 Task: Add Jarrow Formulas Quercetin 500 to the cart.
Action: Mouse moved to (298, 134)
Screenshot: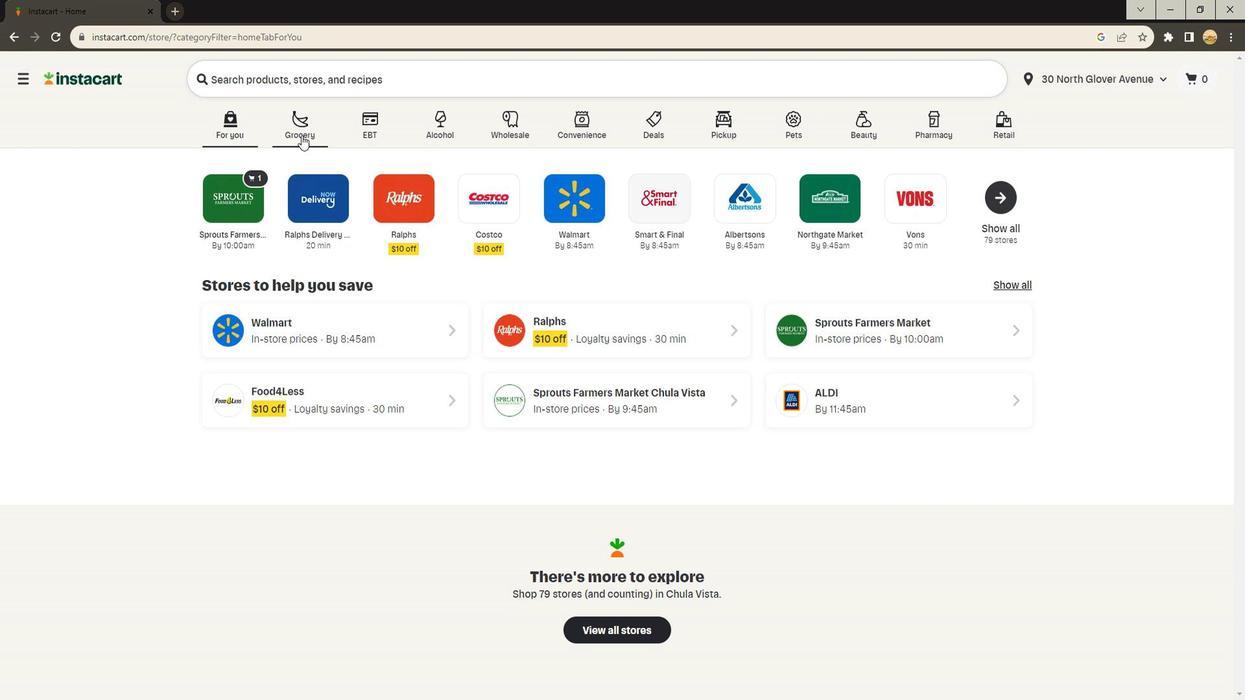 
Action: Mouse pressed left at (298, 134)
Screenshot: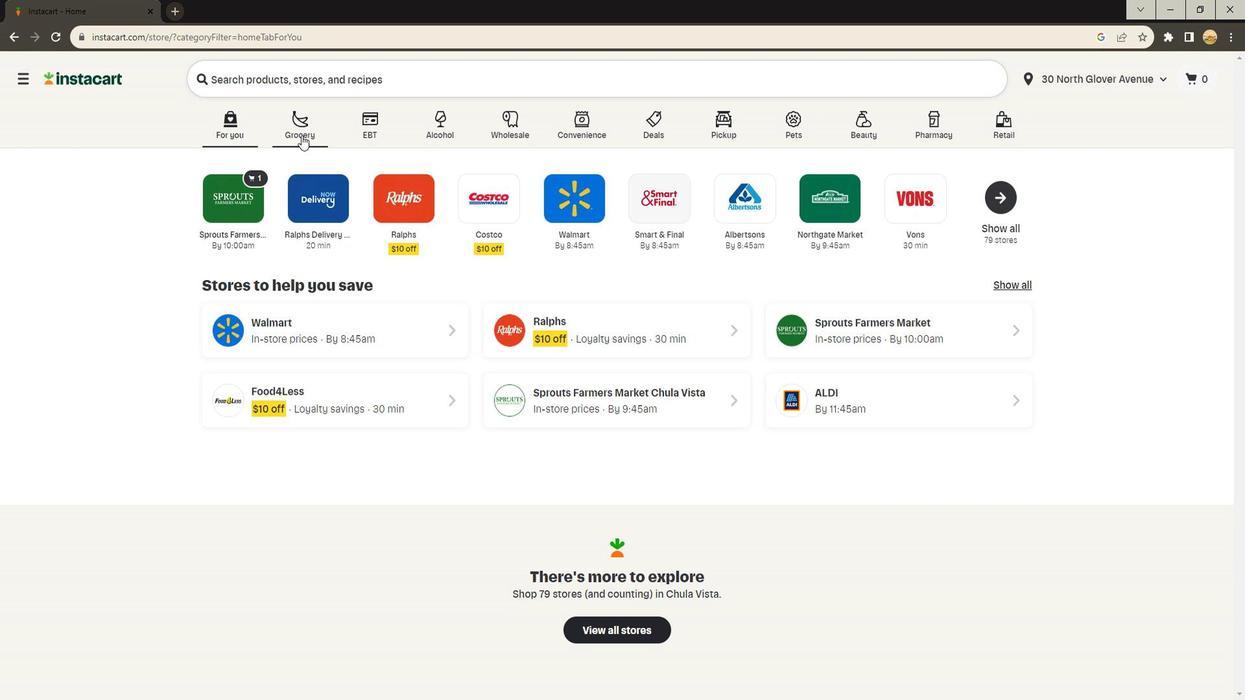 
Action: Mouse moved to (289, 382)
Screenshot: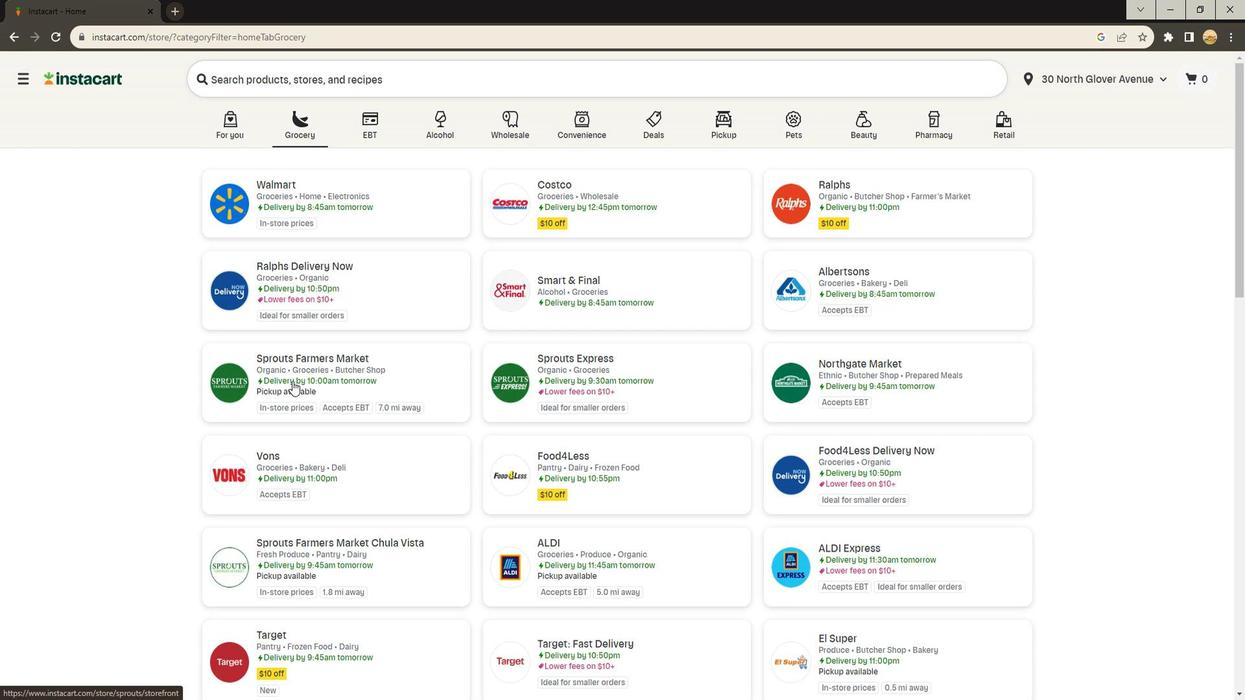 
Action: Mouse pressed left at (289, 382)
Screenshot: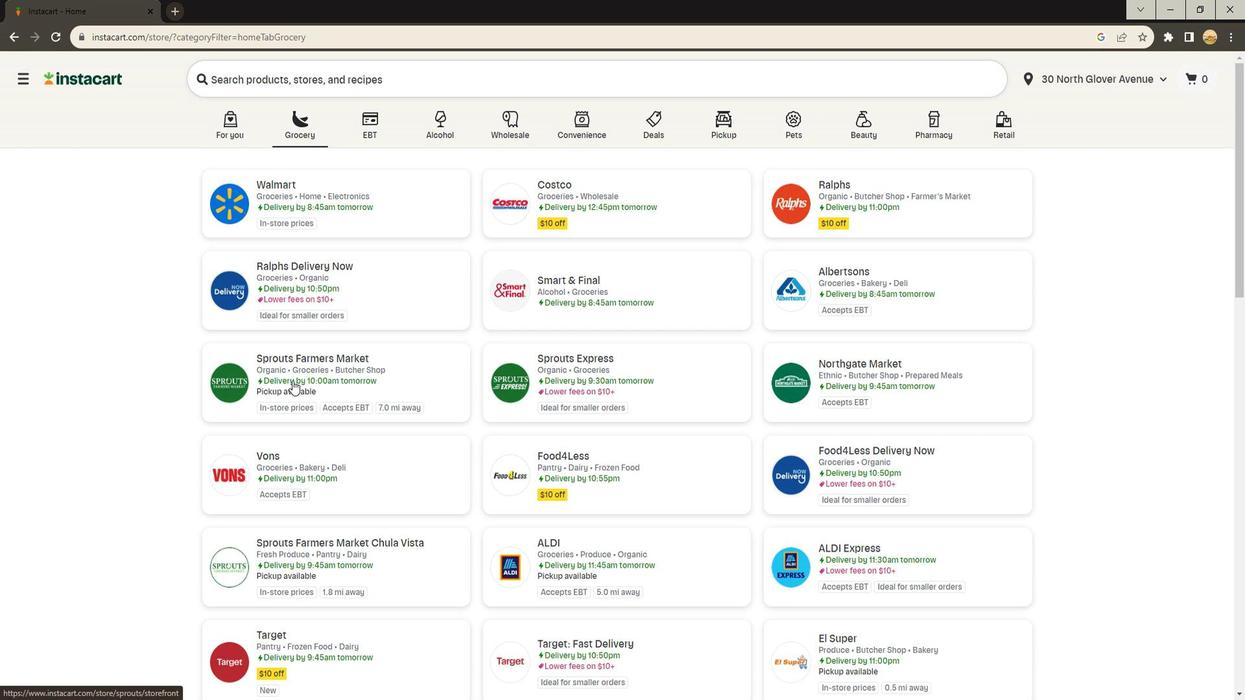 
Action: Mouse moved to (40, 409)
Screenshot: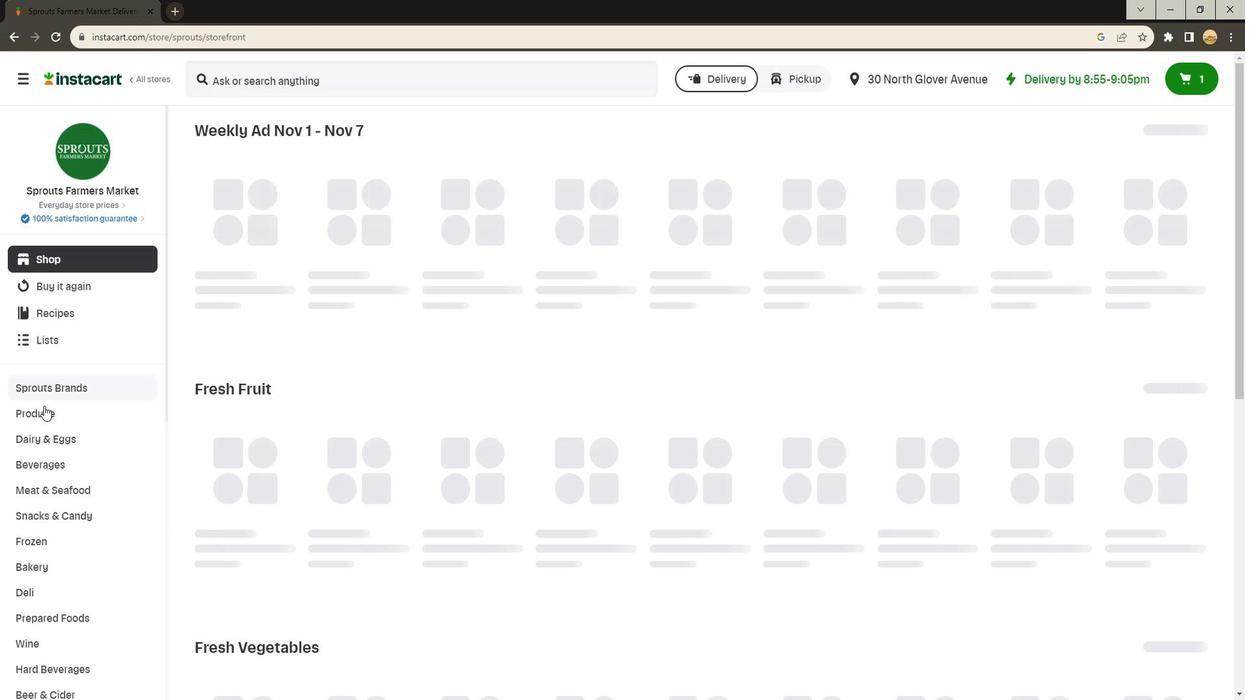 
Action: Mouse scrolled (40, 408) with delta (0, 0)
Screenshot: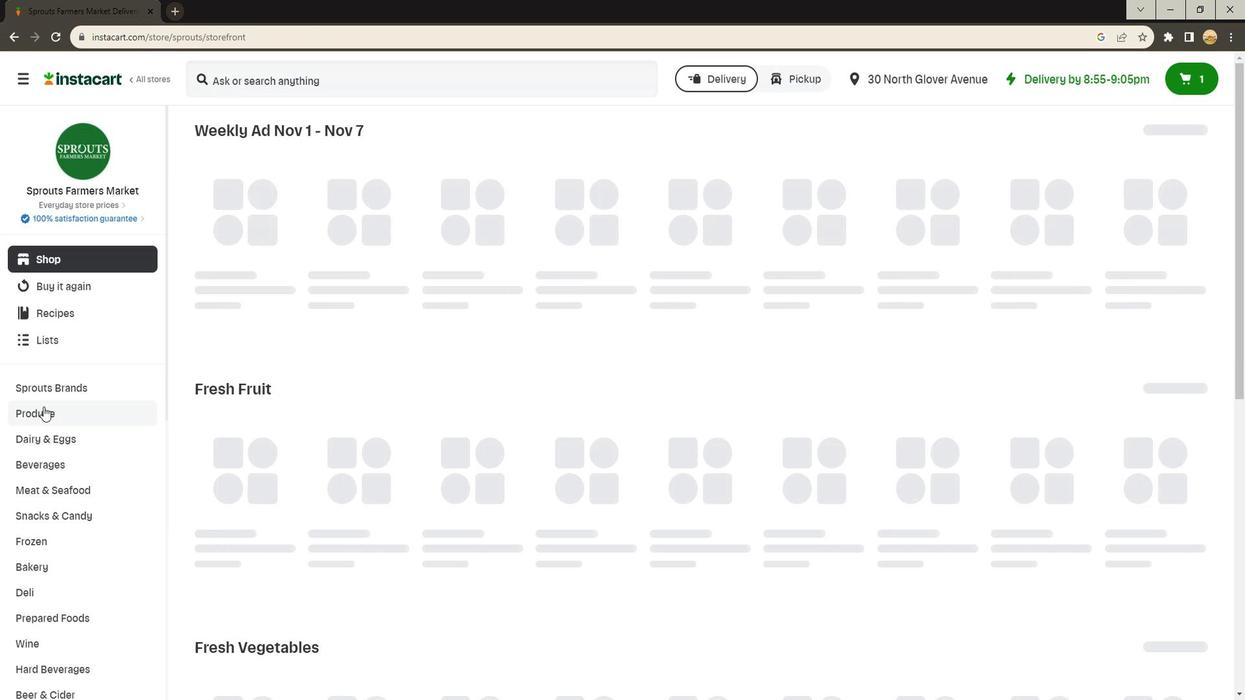 
Action: Mouse scrolled (40, 408) with delta (0, 0)
Screenshot: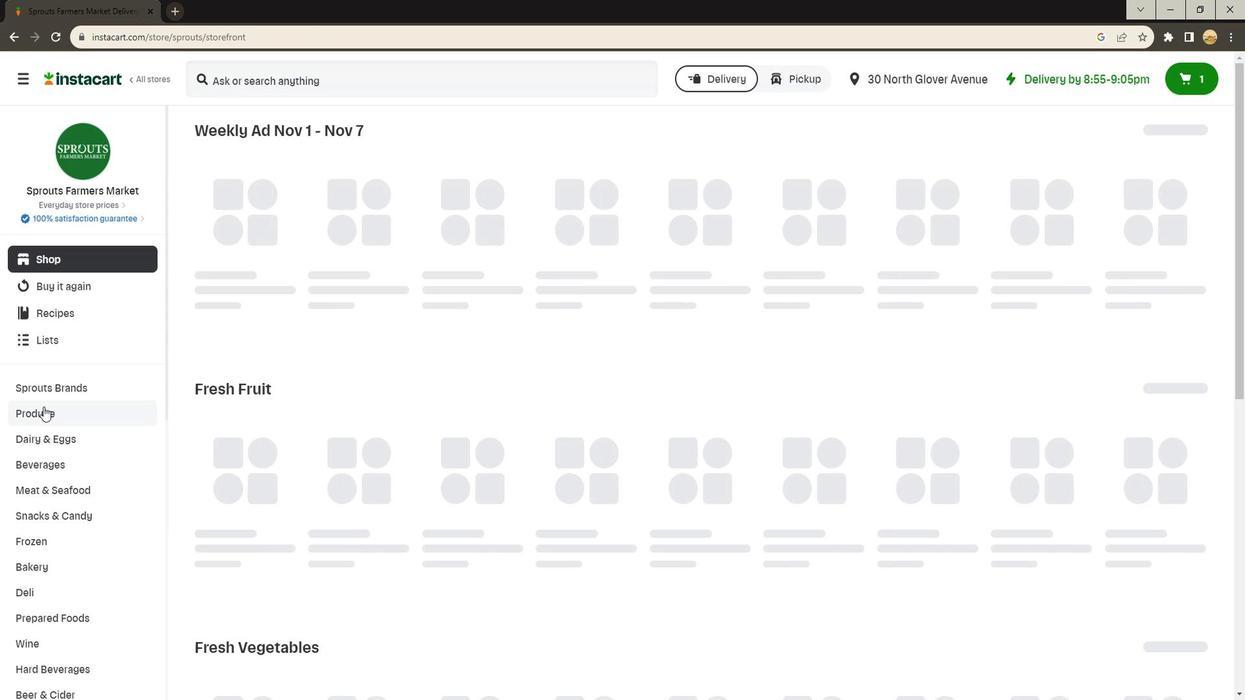 
Action: Mouse moved to (39, 409)
Screenshot: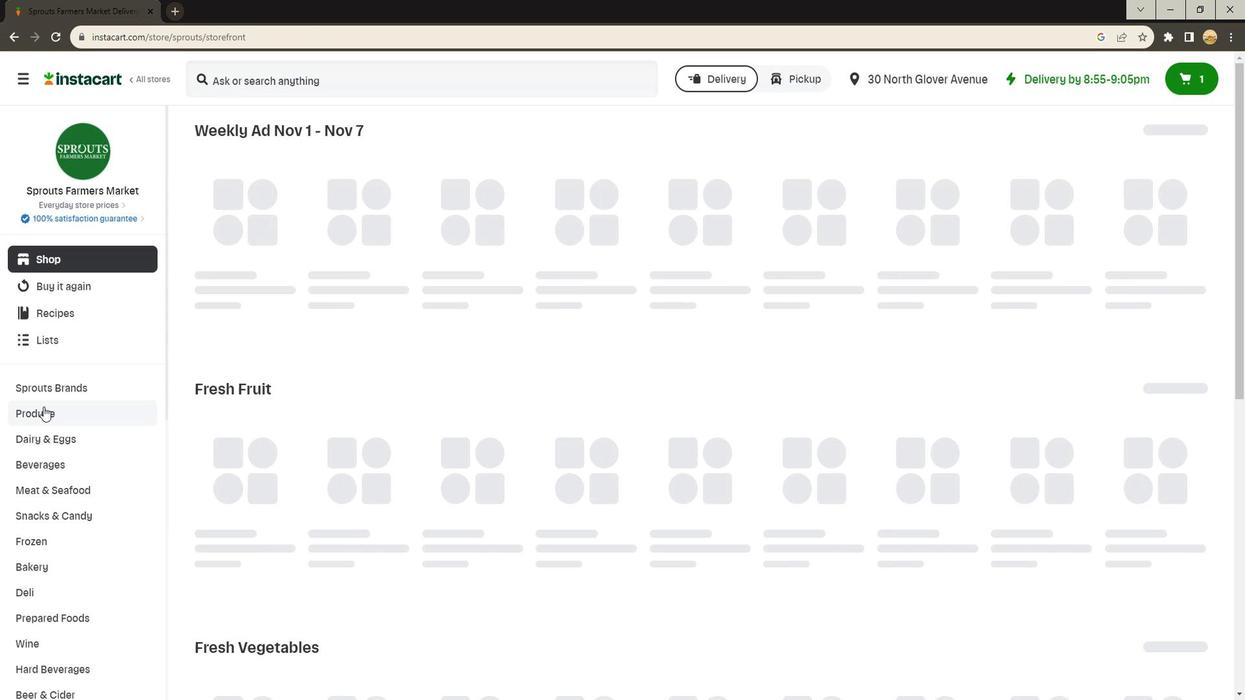 
Action: Mouse scrolled (39, 409) with delta (0, 0)
Screenshot: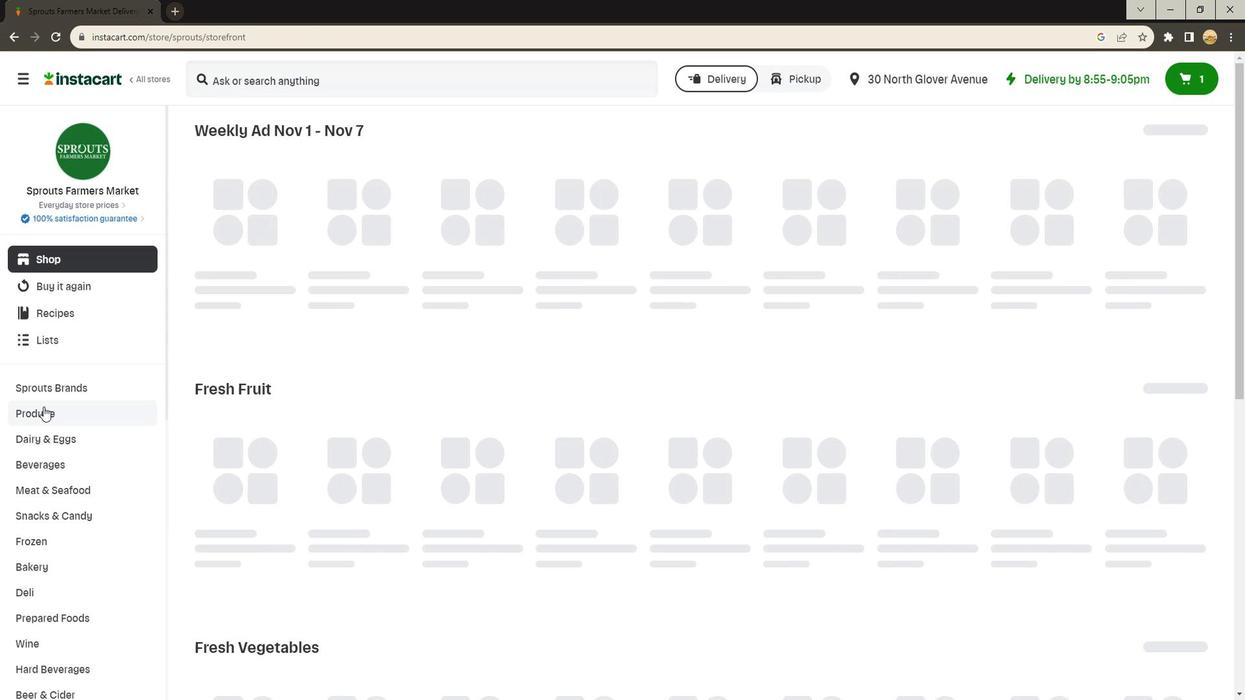 
Action: Mouse moved to (39, 409)
Screenshot: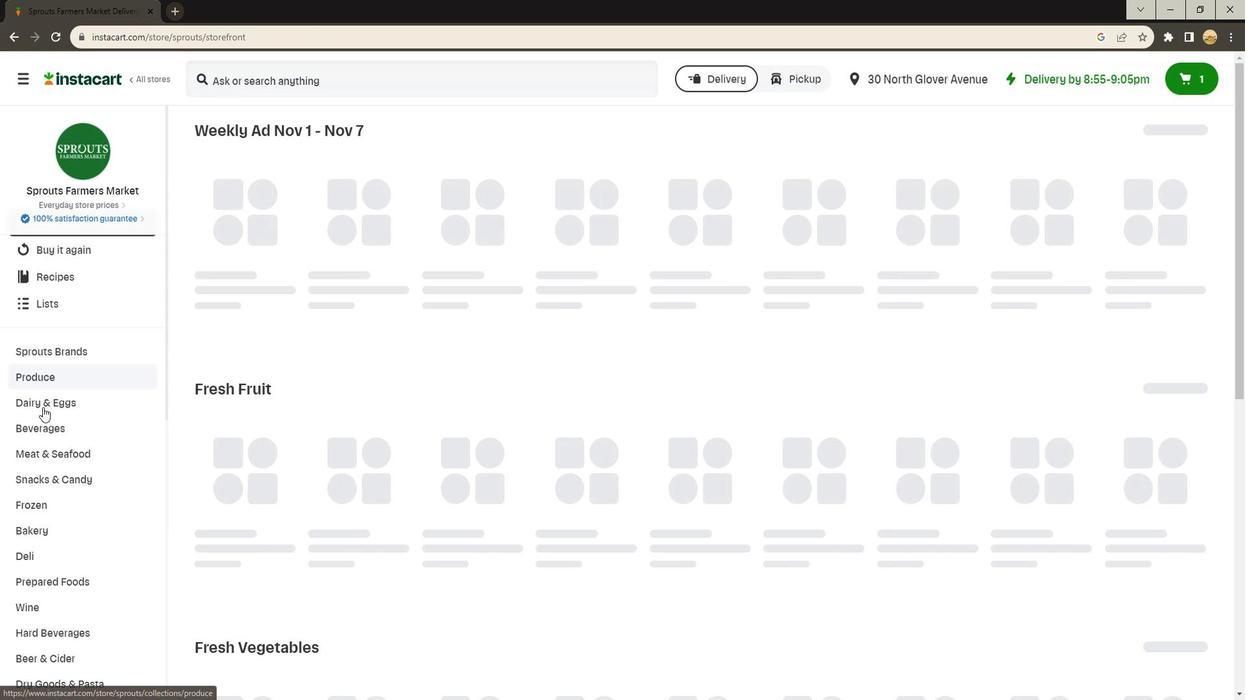 
Action: Mouse scrolled (39, 409) with delta (0, 0)
Screenshot: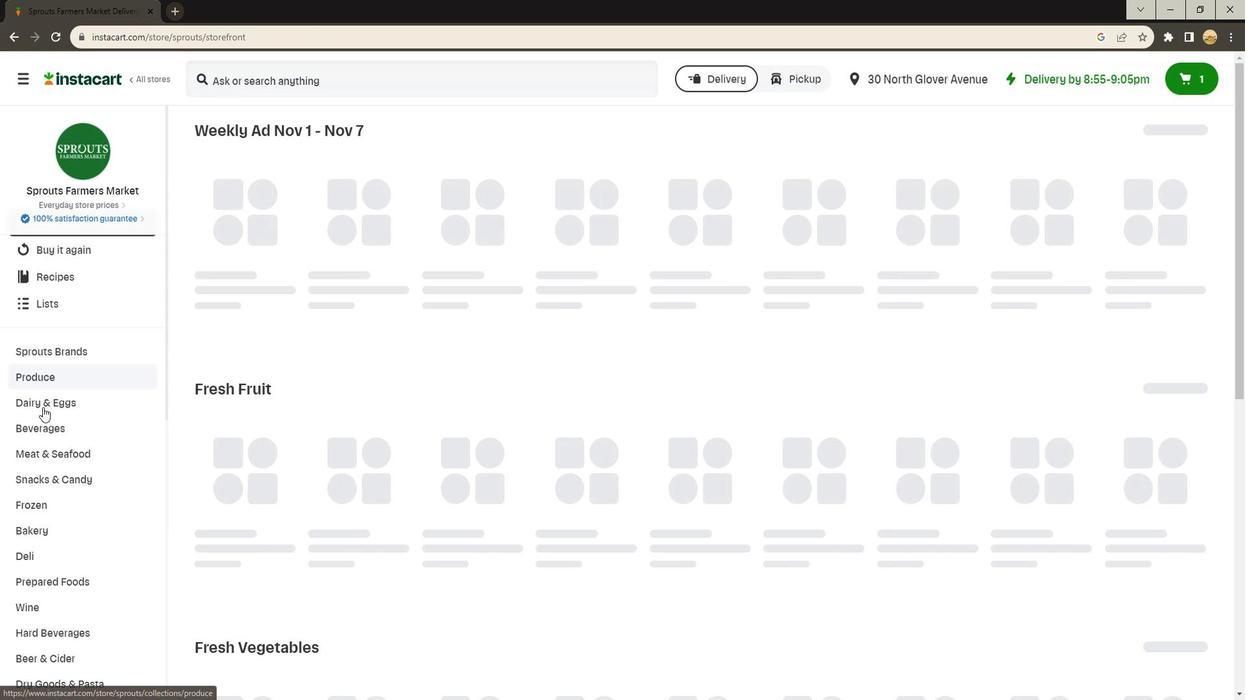 
Action: Mouse scrolled (39, 409) with delta (0, 0)
Screenshot: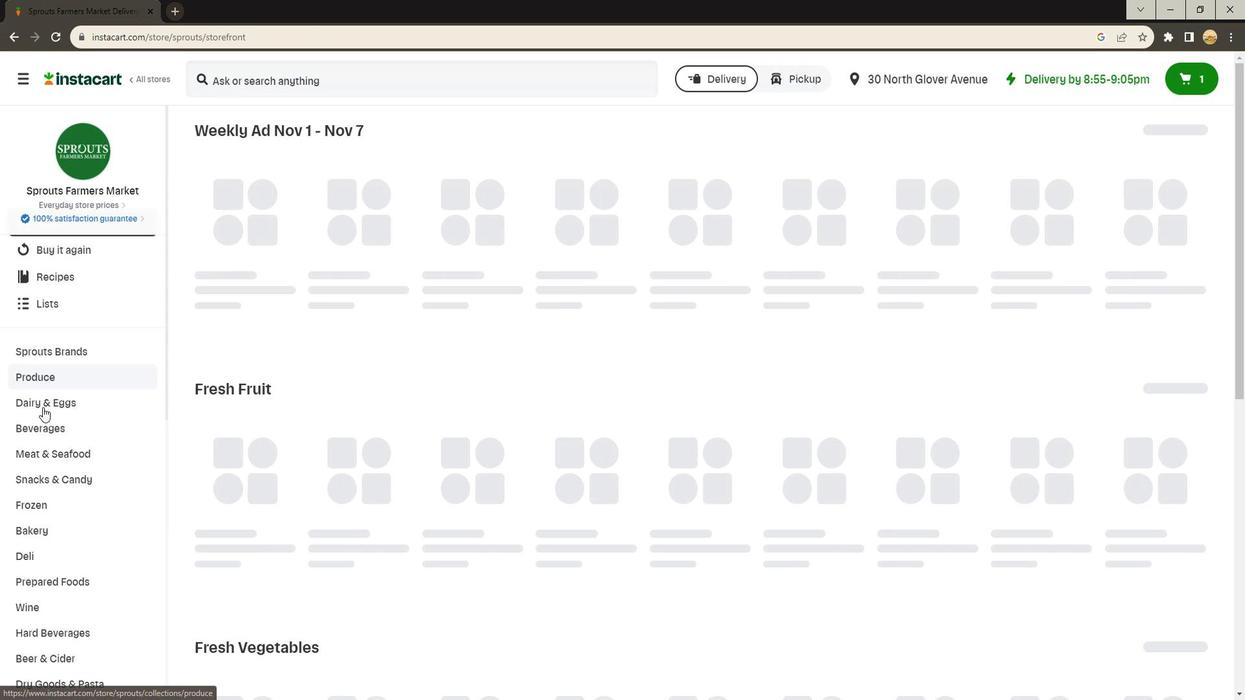 
Action: Mouse scrolled (39, 409) with delta (0, 0)
Screenshot: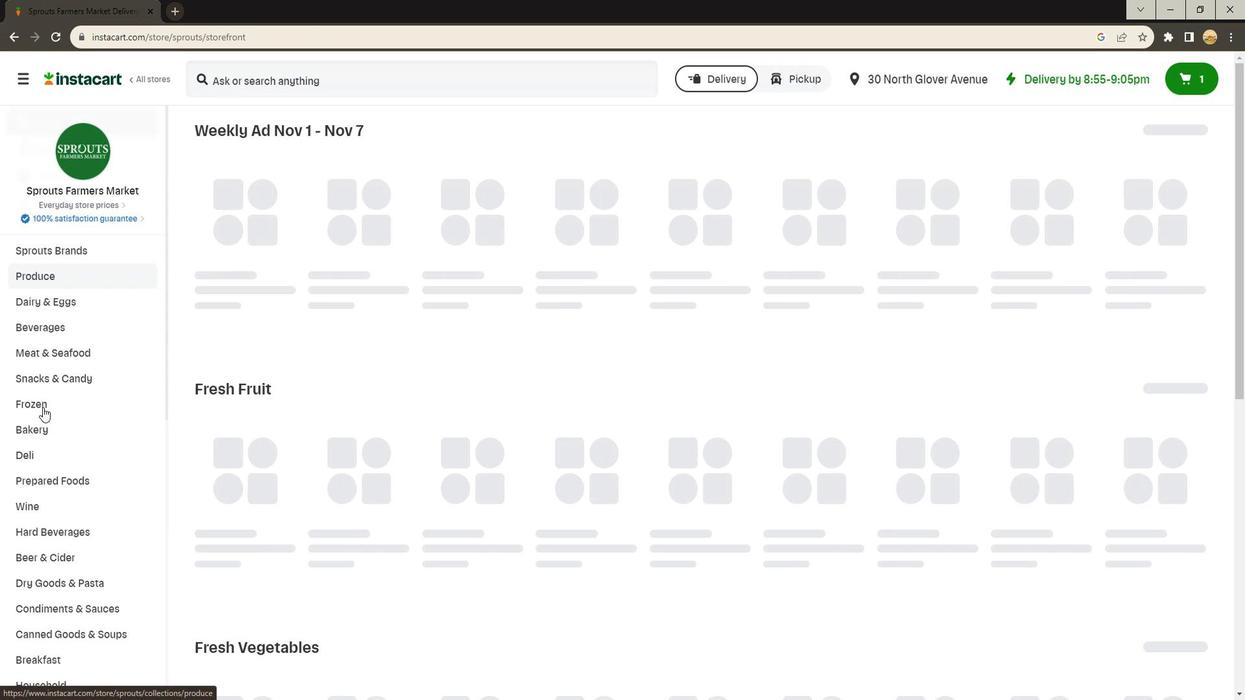 
Action: Mouse scrolled (39, 409) with delta (0, 0)
Screenshot: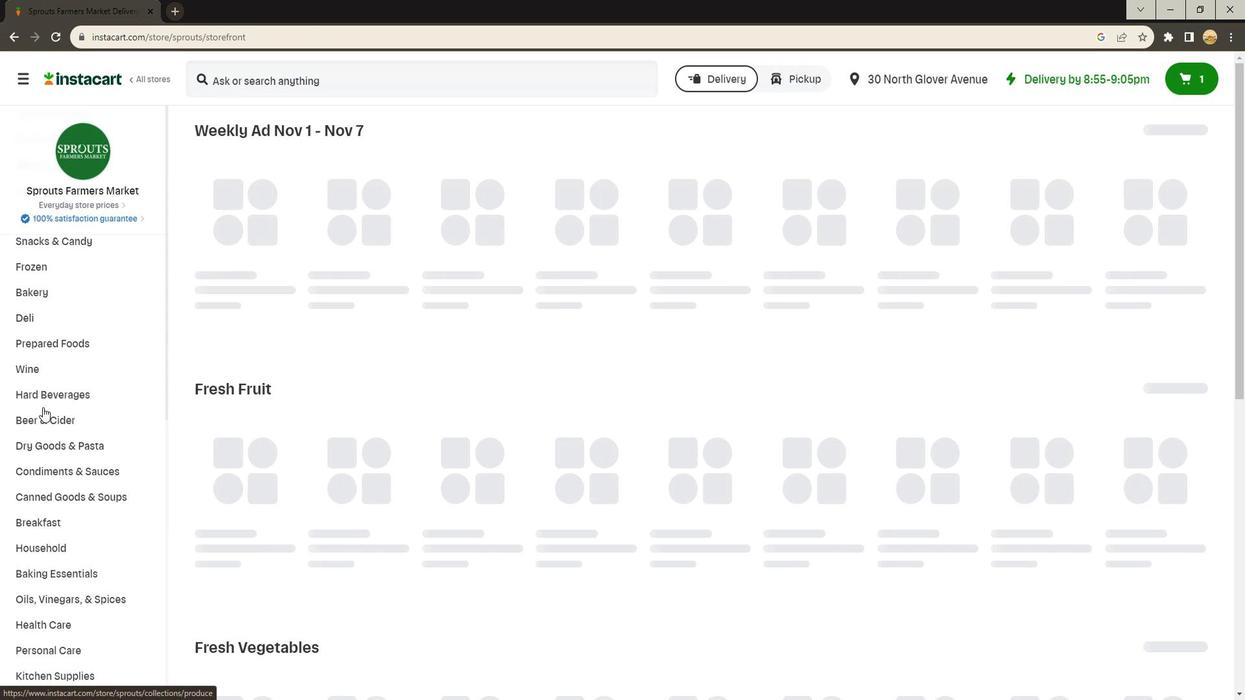 
Action: Mouse moved to (39, 428)
Screenshot: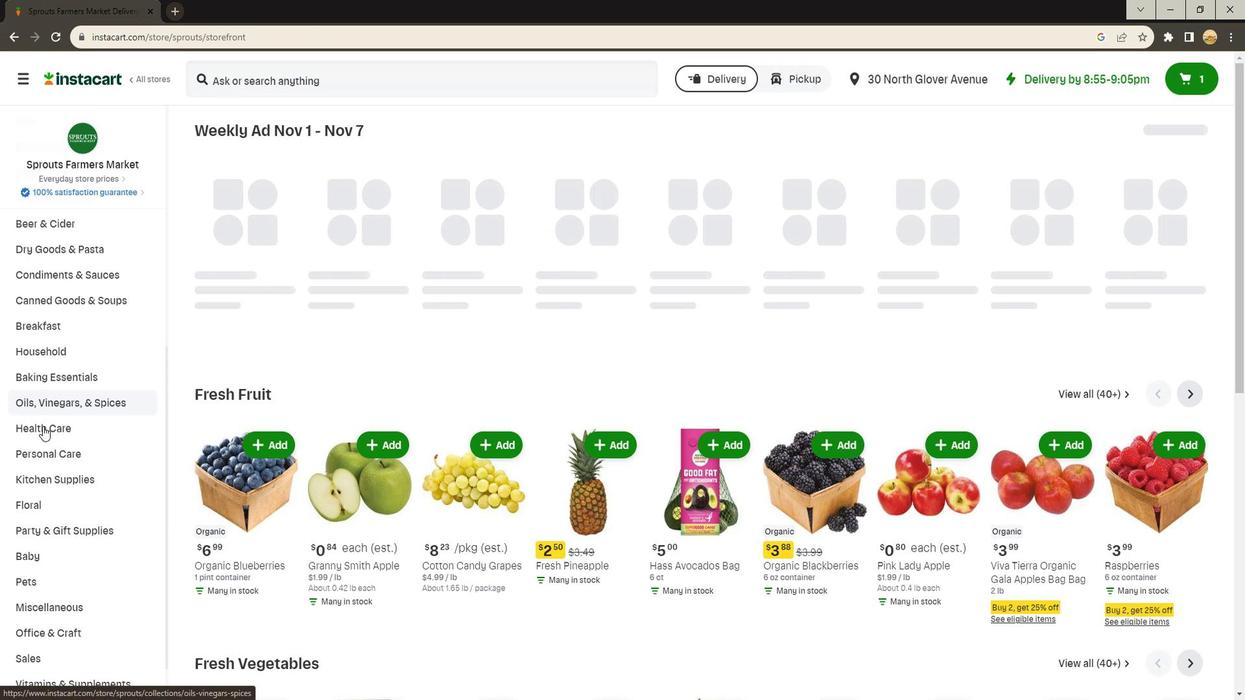
Action: Mouse pressed left at (39, 428)
Screenshot: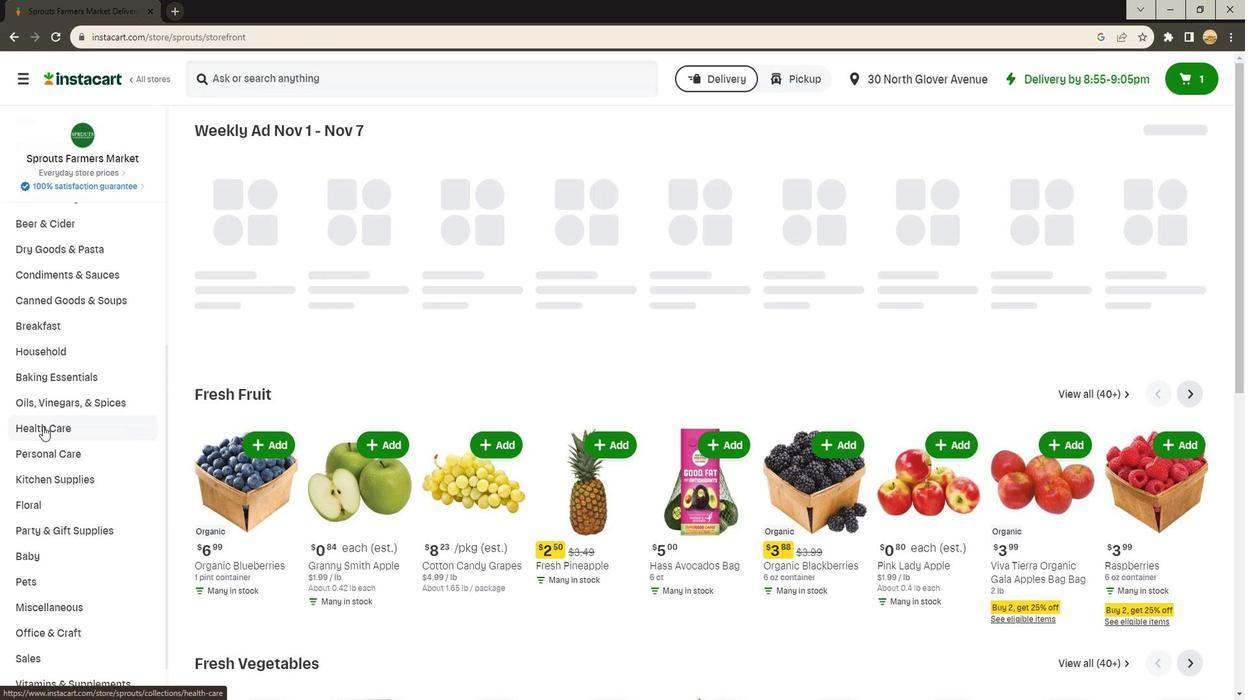 
Action: Mouse moved to (417, 167)
Screenshot: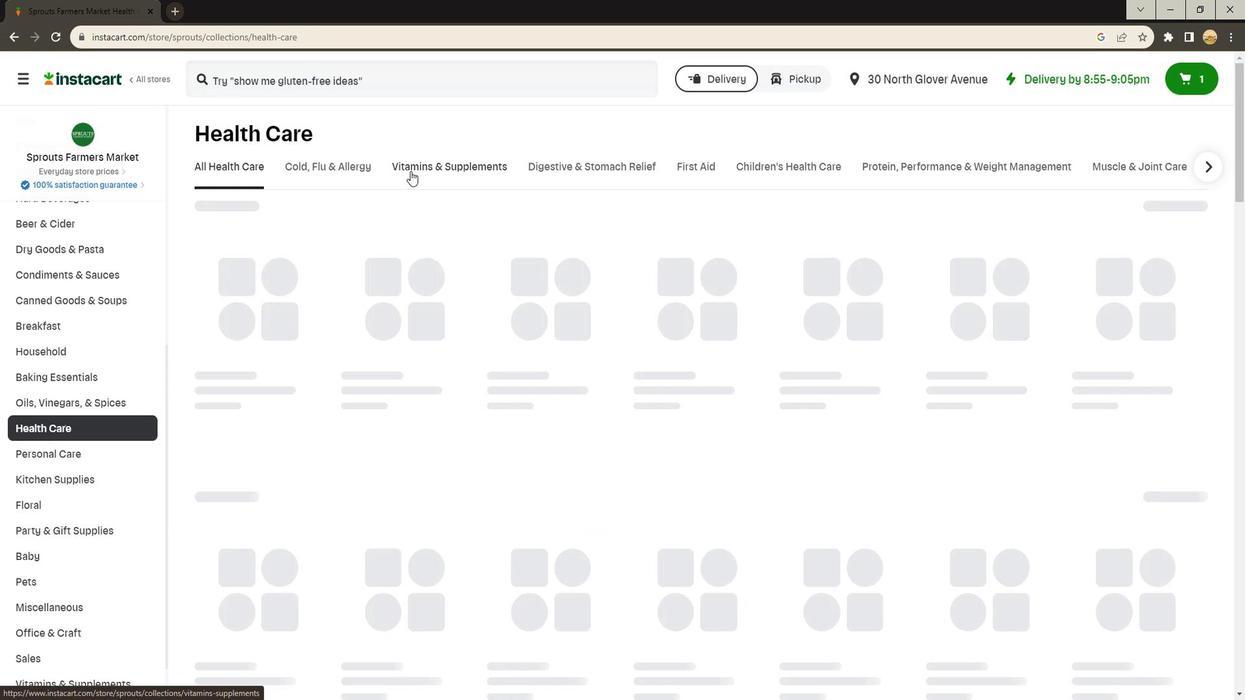 
Action: Mouse pressed left at (417, 167)
Screenshot: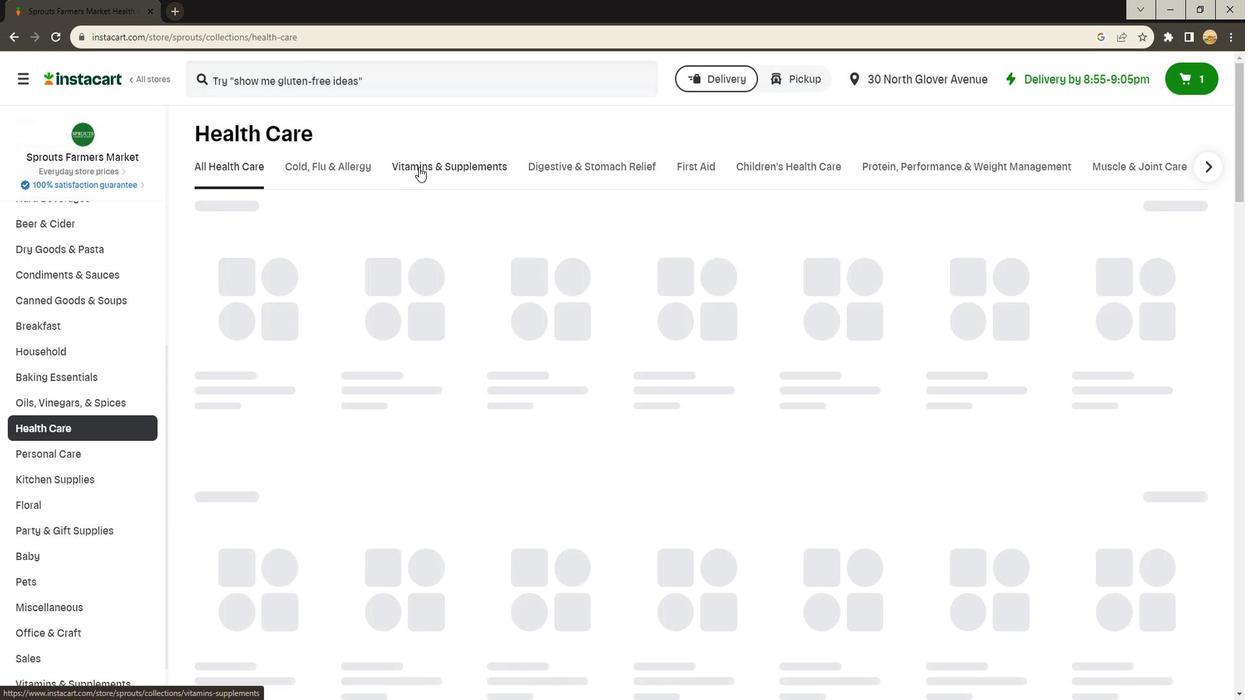
Action: Mouse moved to (1220, 230)
Screenshot: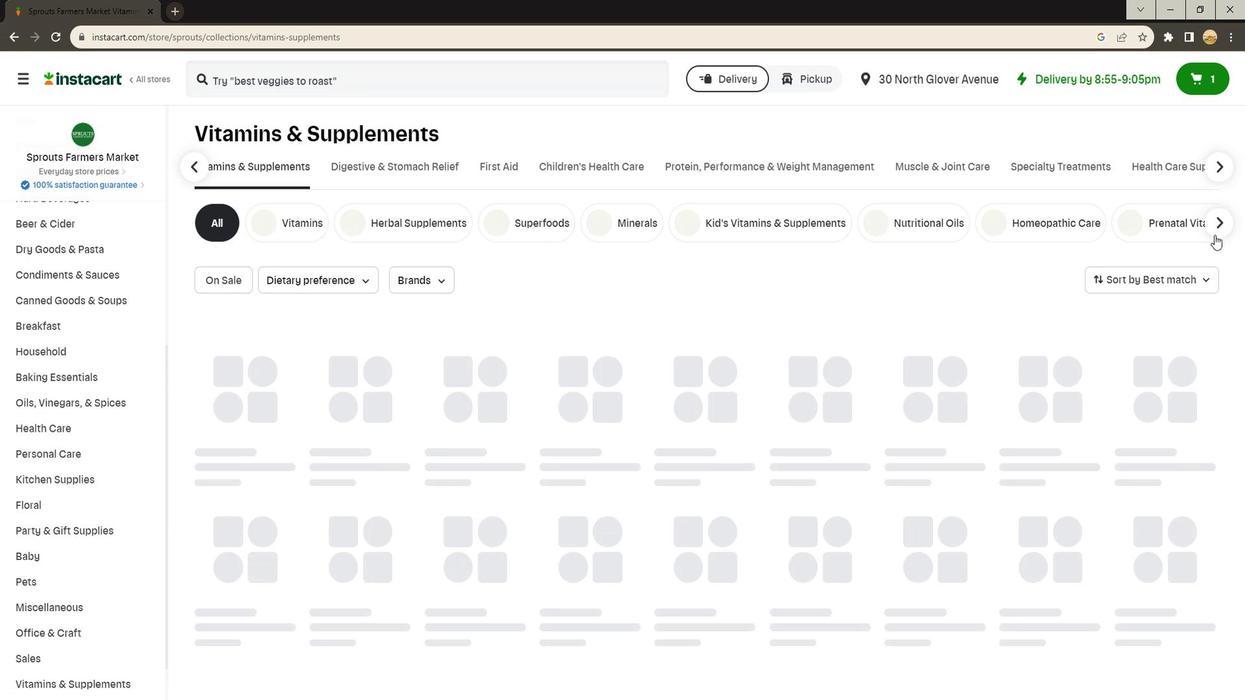 
Action: Mouse pressed left at (1220, 230)
Screenshot: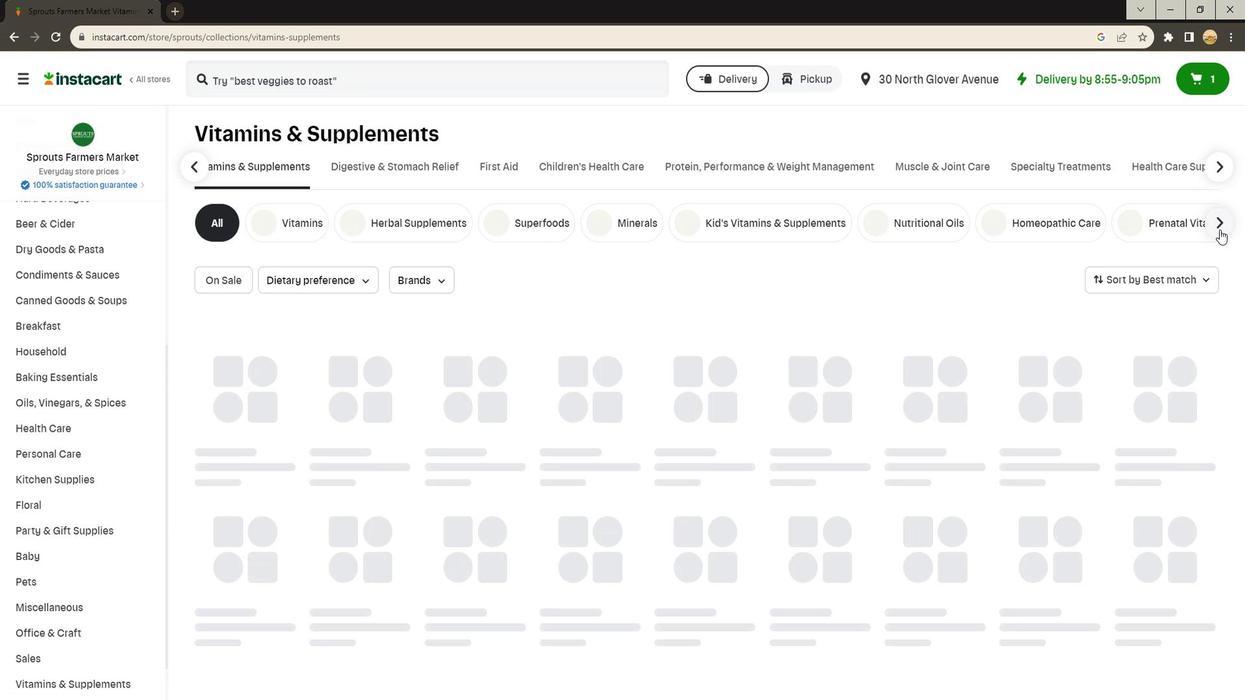 
Action: Mouse moved to (714, 225)
Screenshot: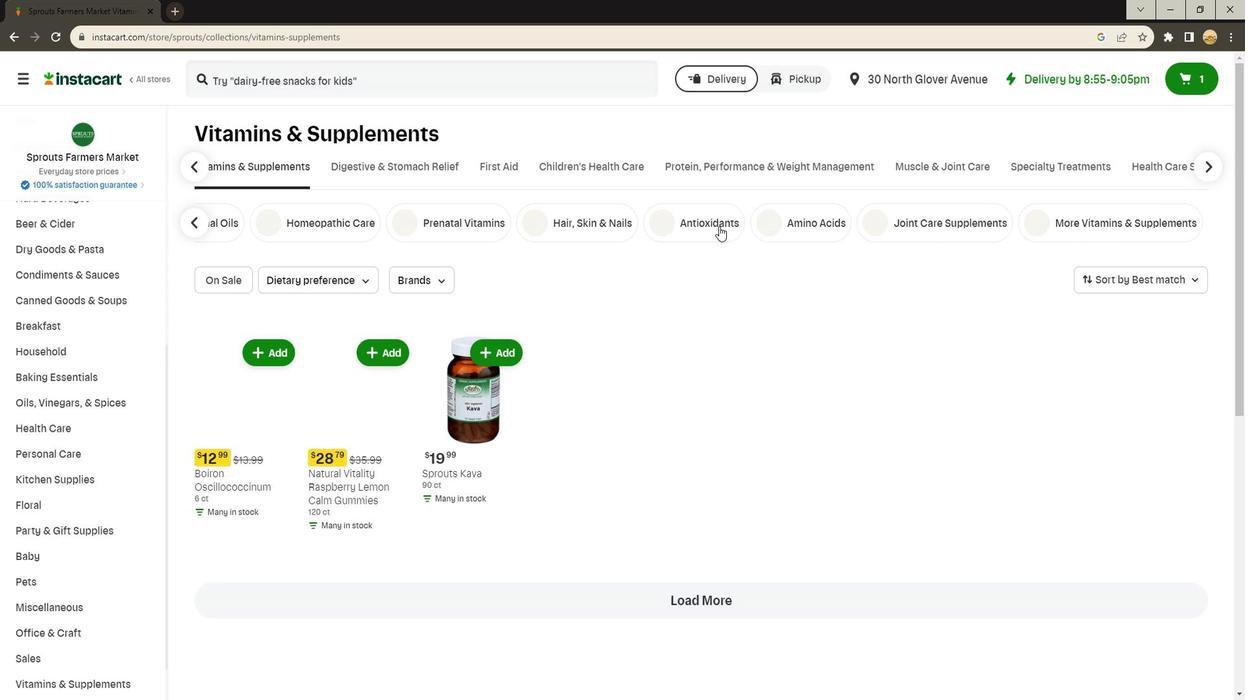 
Action: Mouse pressed left at (714, 225)
Screenshot: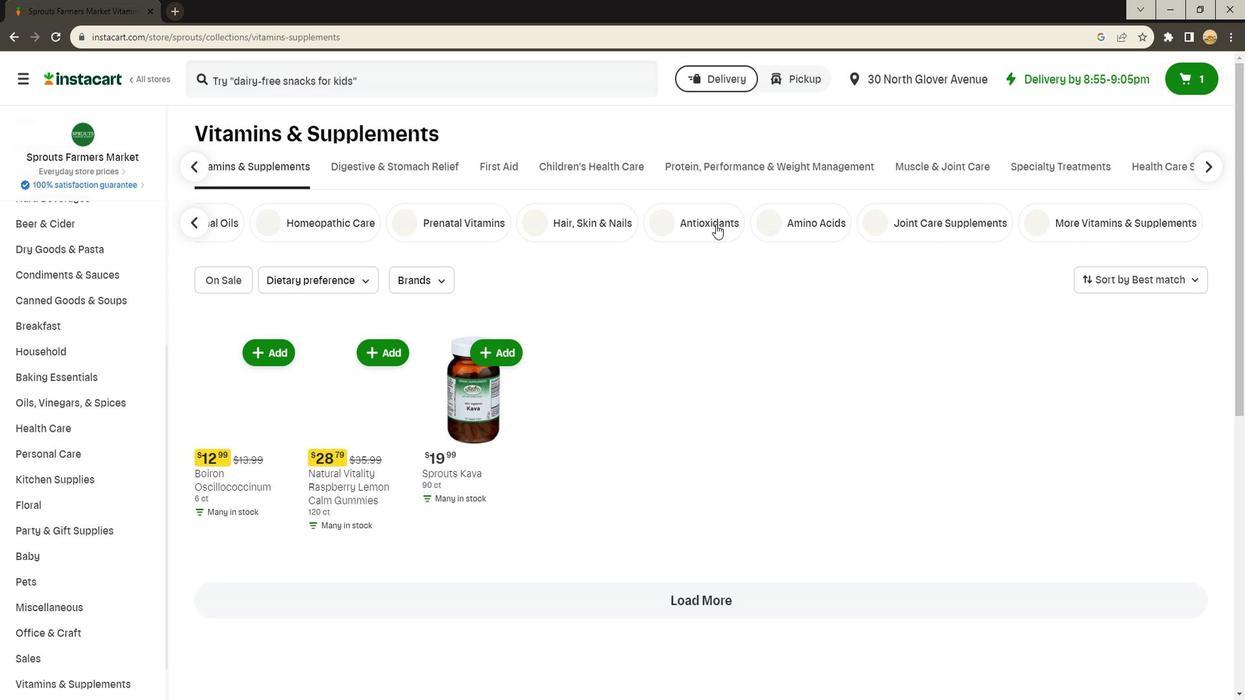 
Action: Mouse moved to (377, 75)
Screenshot: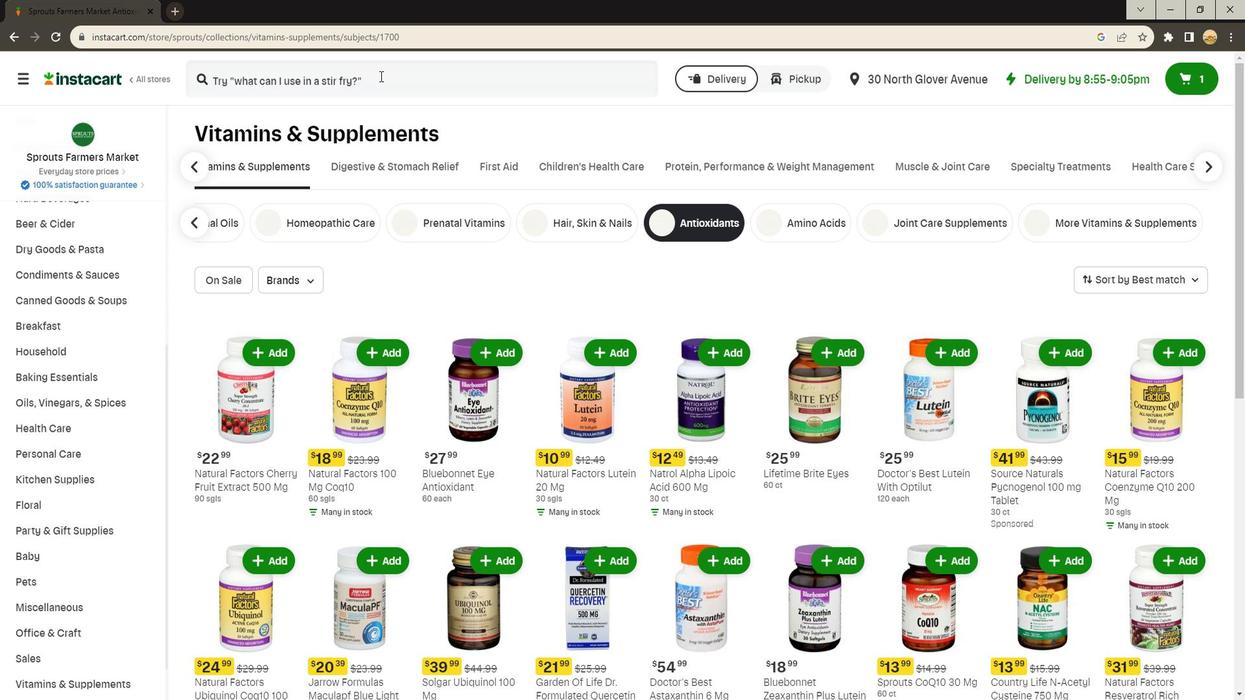 
Action: Mouse pressed left at (377, 75)
Screenshot: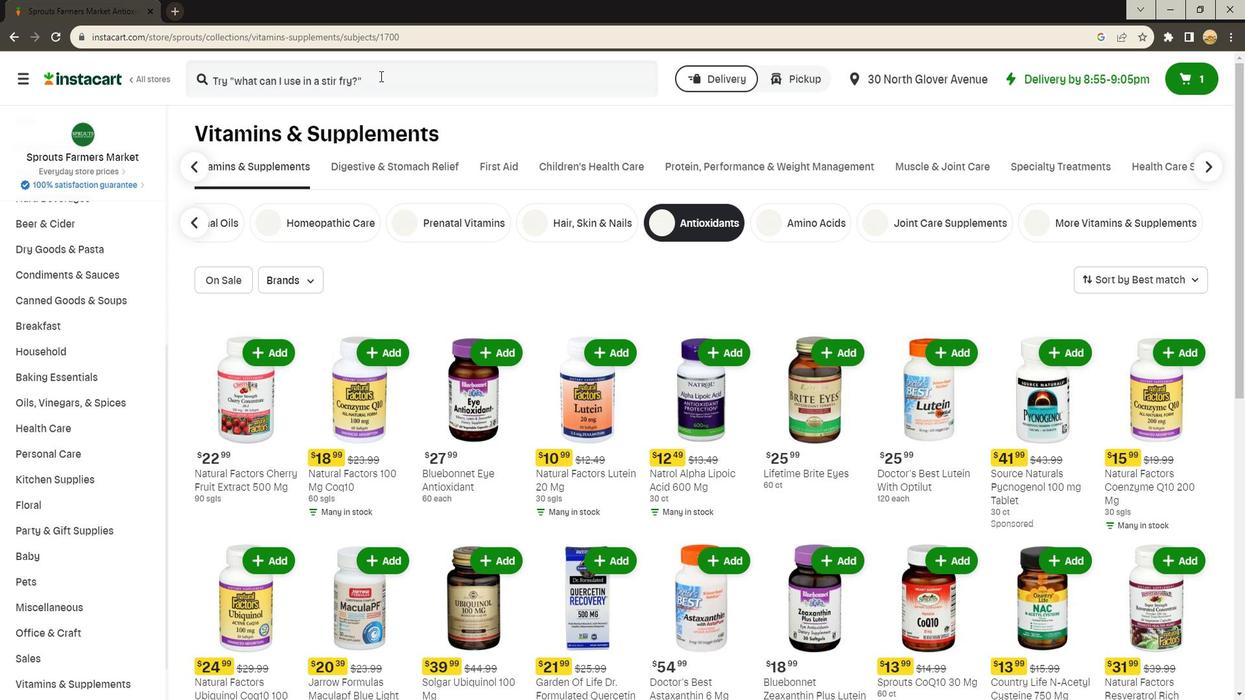 
Action: Key pressed <Key.shift>Jarrow<Key.space><Key.shift>Fol<Key.backspace>rmulas<Key.space><Key.shift>Quercetin<Key.space>500<Key.enter>
Screenshot: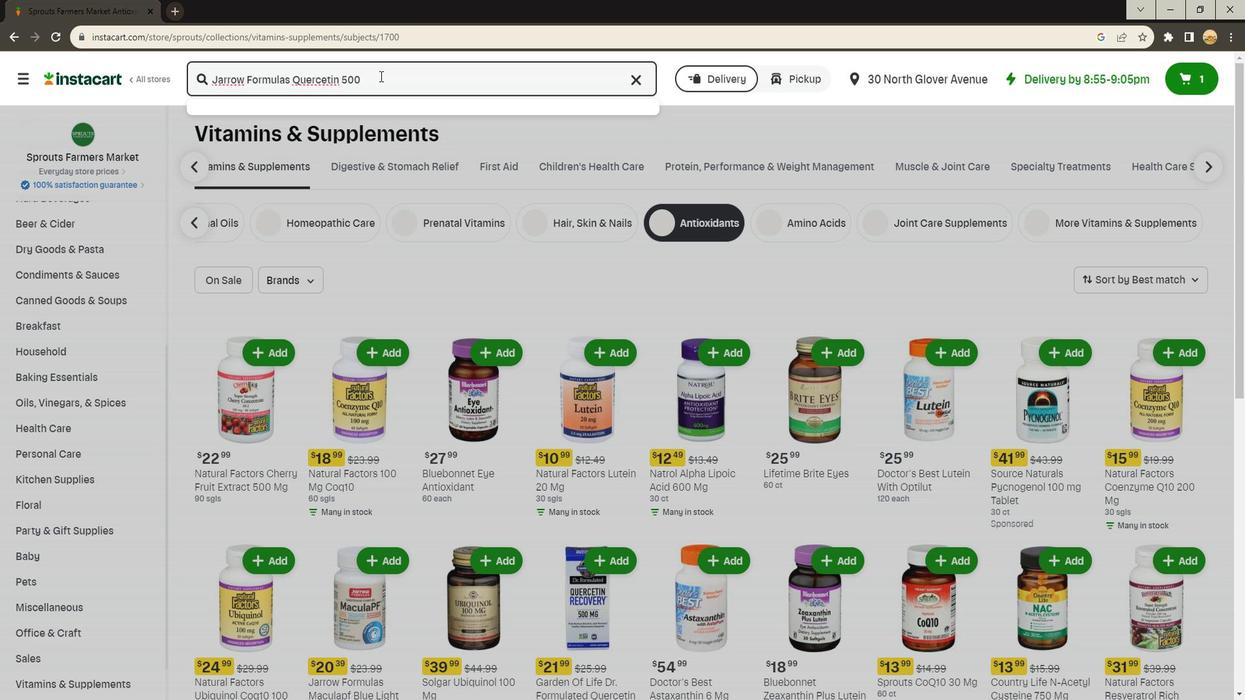 
Action: Mouse moved to (345, 183)
Screenshot: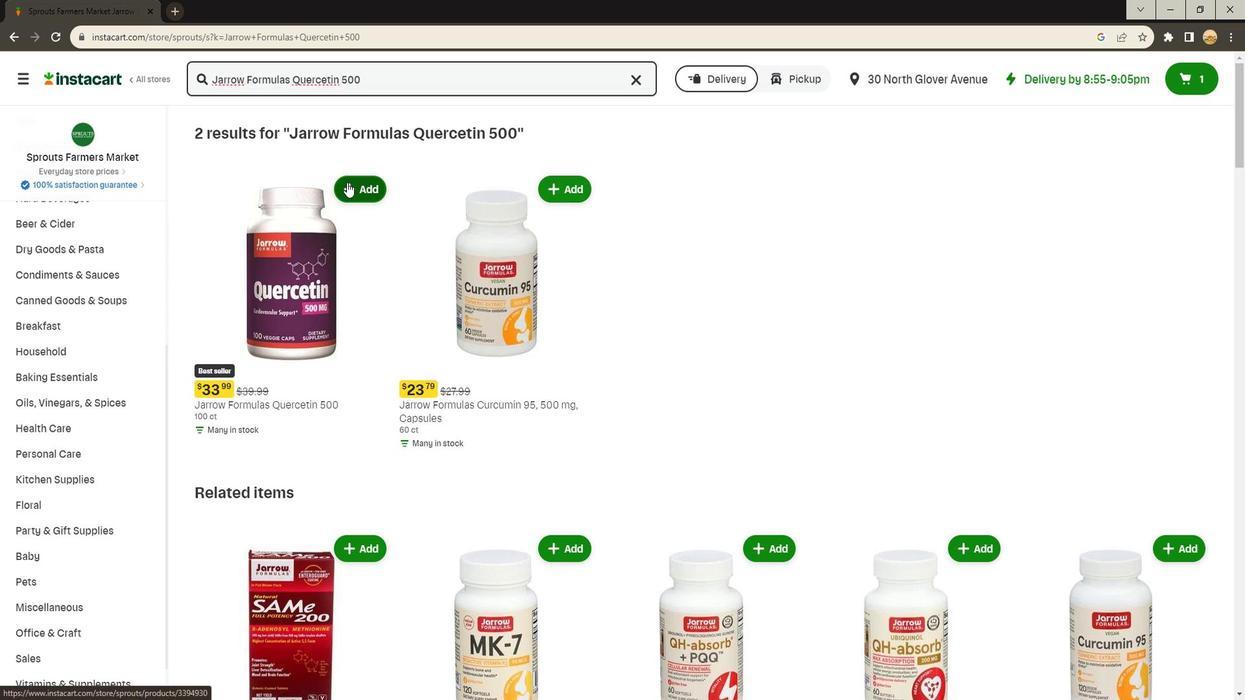 
Action: Mouse pressed left at (345, 183)
Screenshot: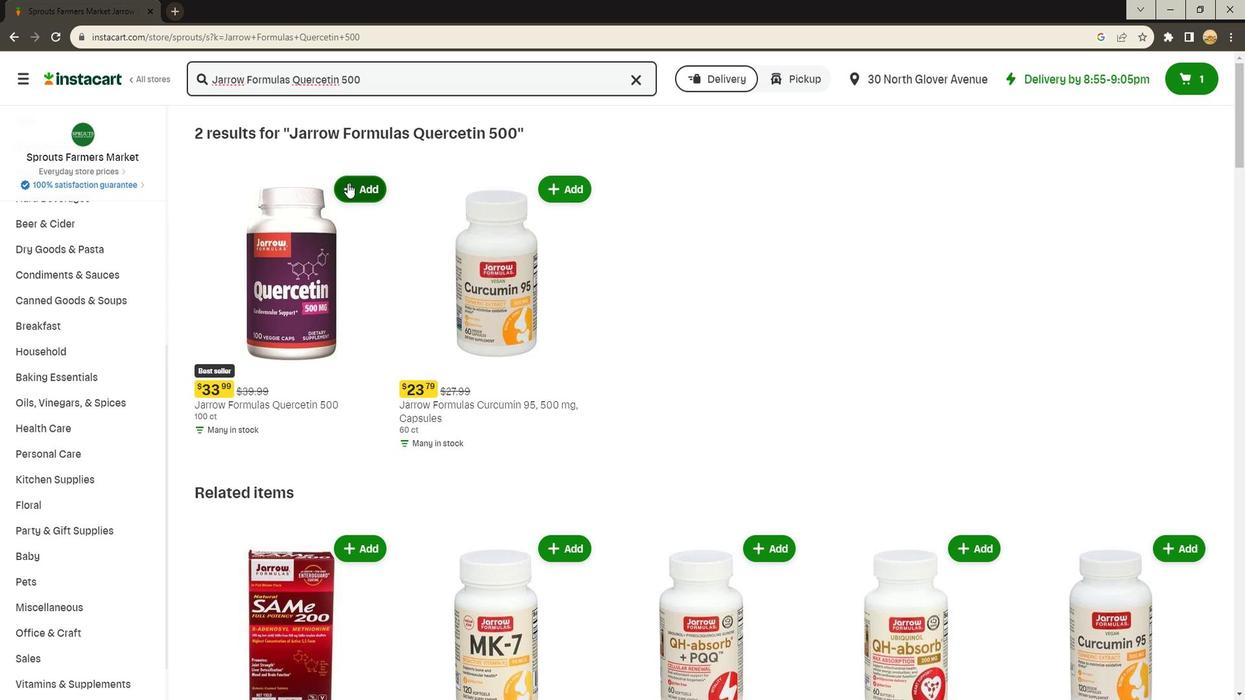
Action: Mouse moved to (376, 372)
Screenshot: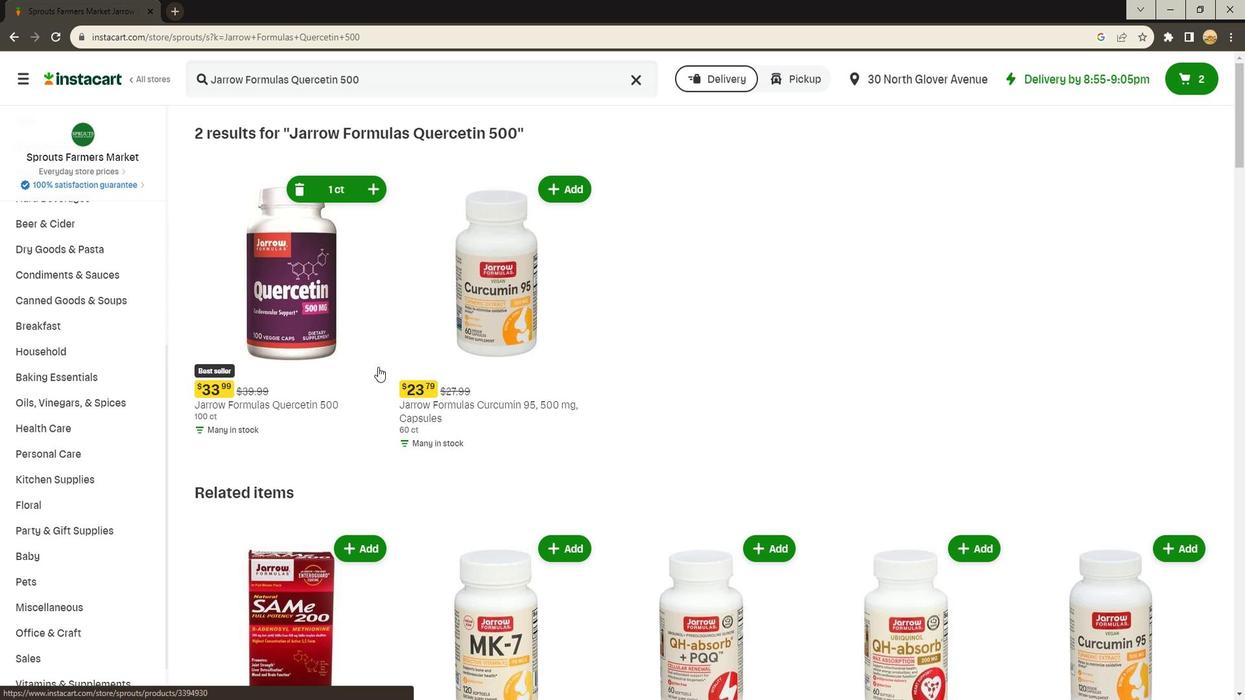
